 Task: Check for and remove any harmful or unwanted extensions.
Action: Mouse moved to (13, 45)
Screenshot: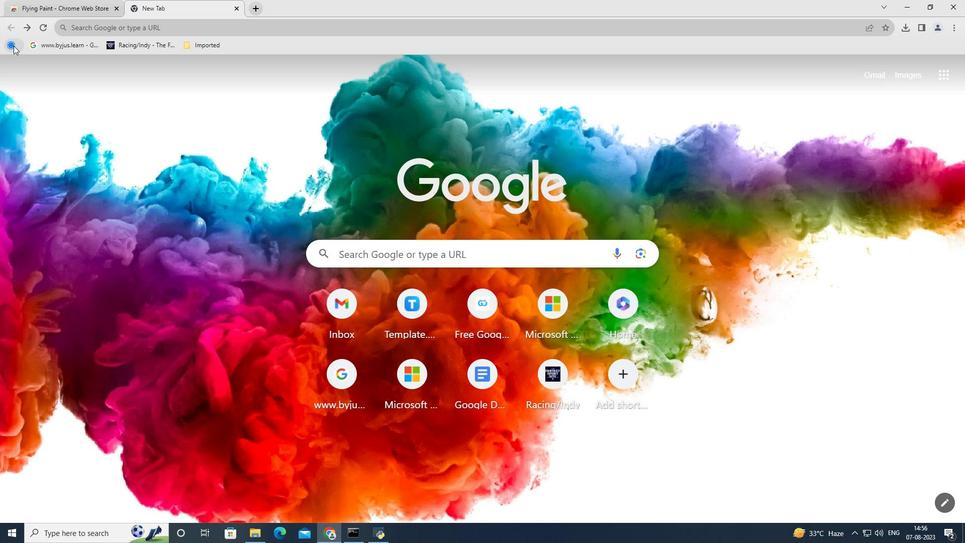 
Action: Mouse pressed right at (13, 45)
Screenshot: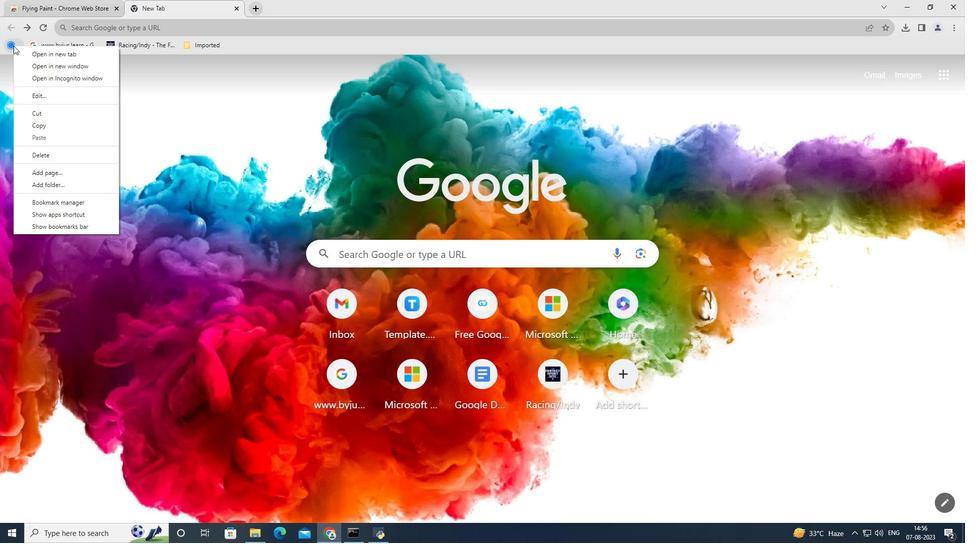 
Action: Mouse moved to (41, 147)
Screenshot: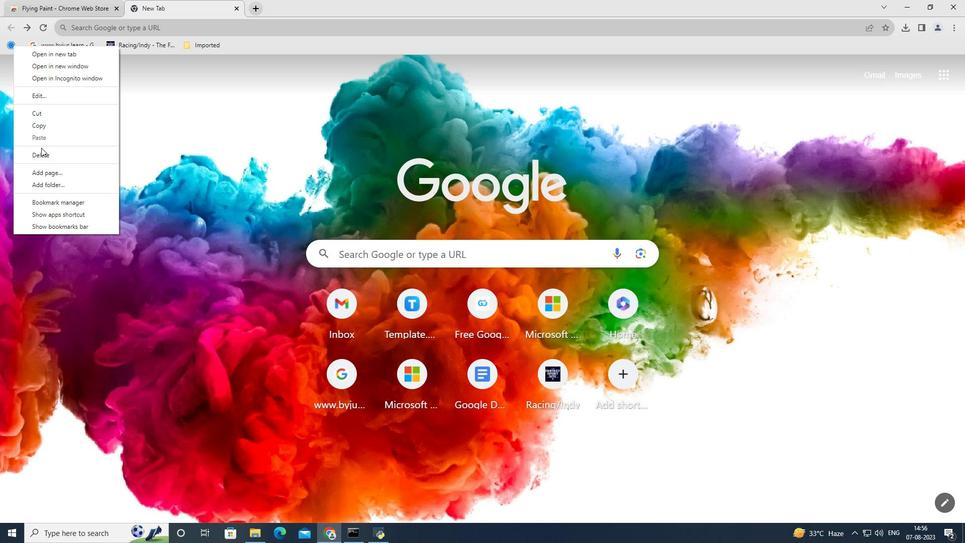 
Action: Mouse pressed left at (41, 147)
Screenshot: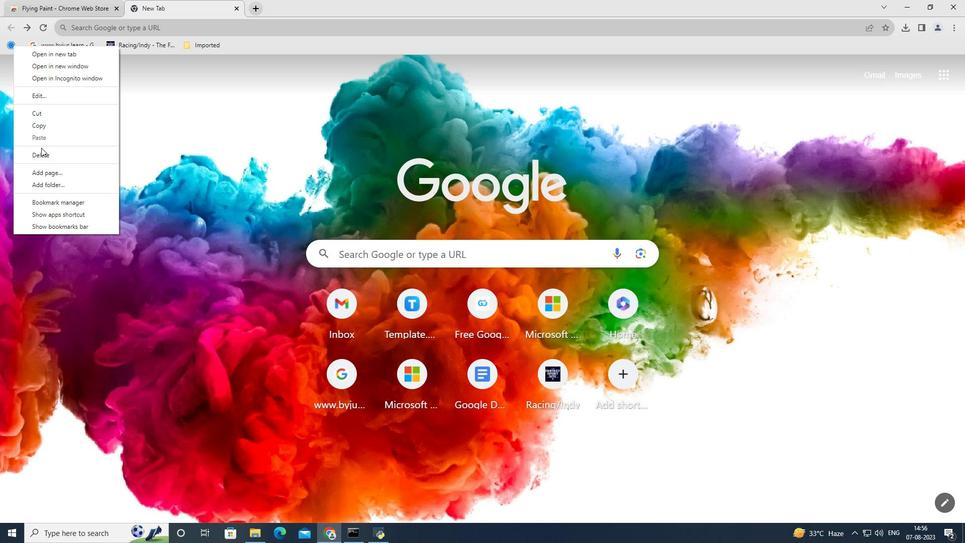 
Action: Mouse moved to (41, 153)
Screenshot: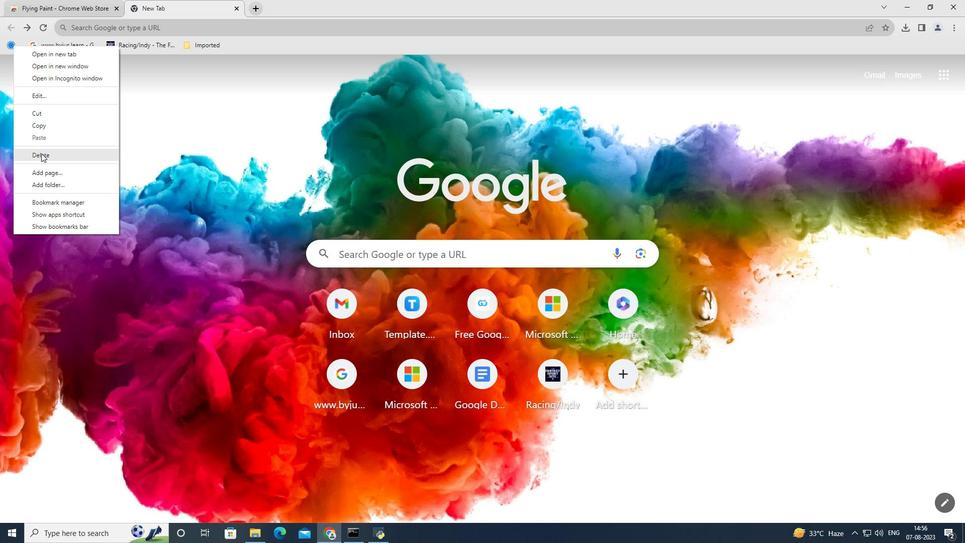 
Action: Mouse pressed left at (41, 153)
Screenshot: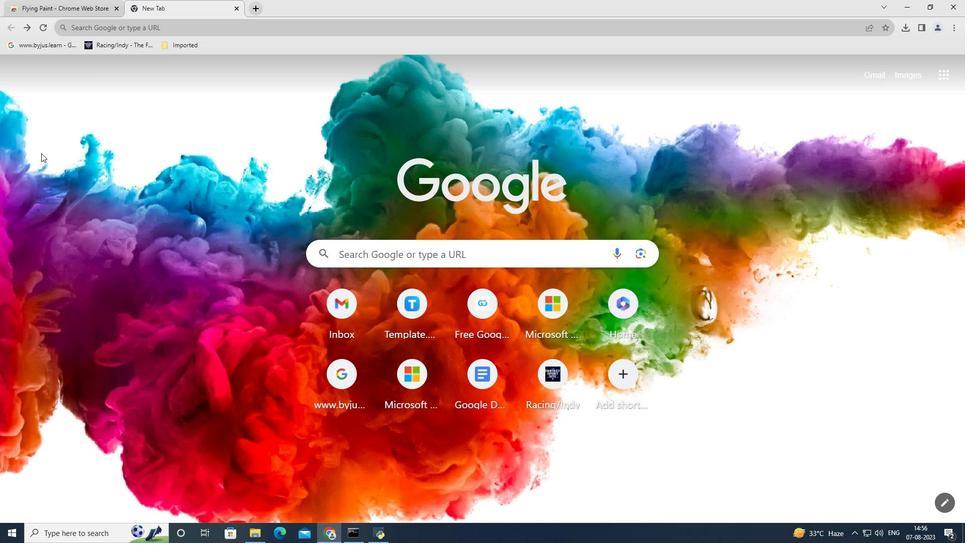 
Action: Mouse moved to (172, 151)
Screenshot: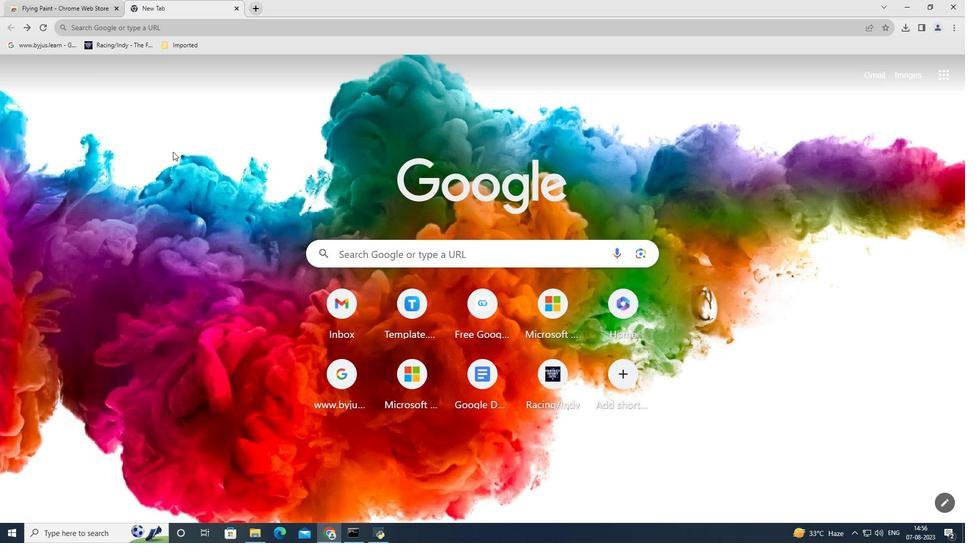 
Action: Mouse pressed left at (172, 151)
Screenshot: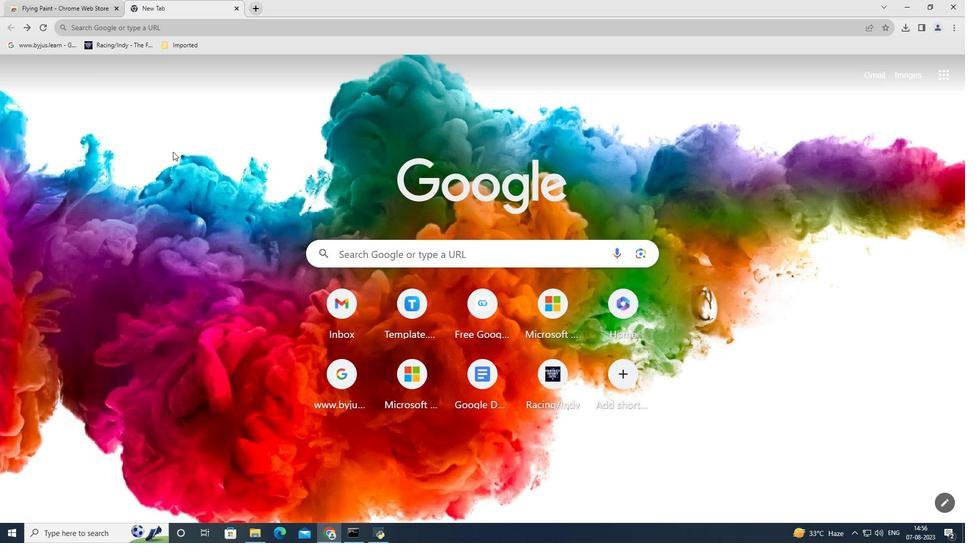 
